Task: Set the Modulation / Constellation for Cable and satellite reception parameters to QPSK.
Action: Mouse moved to (125, 14)
Screenshot: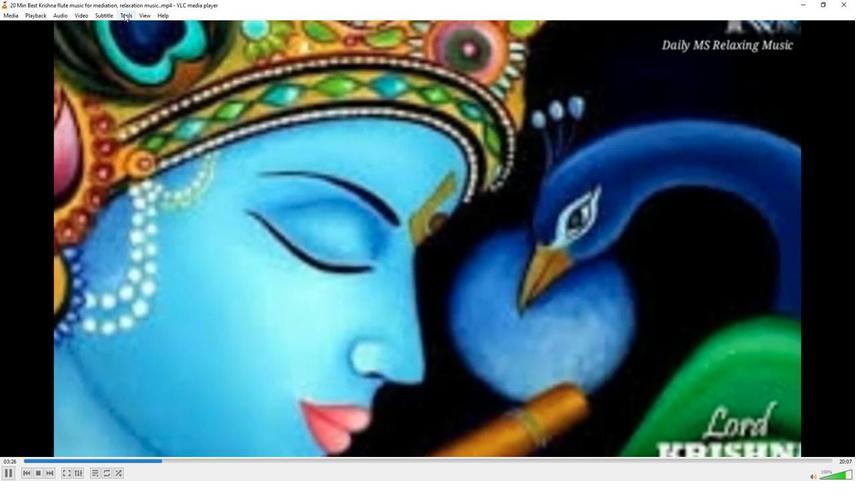 
Action: Mouse pressed left at (125, 14)
Screenshot: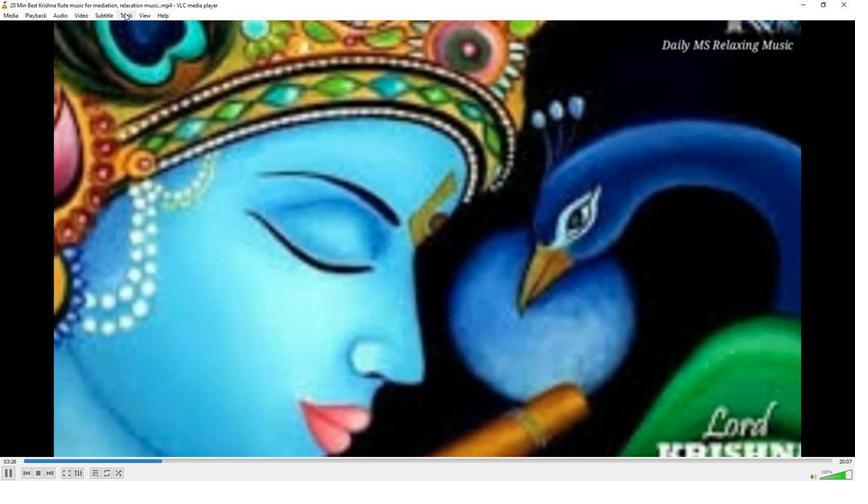 
Action: Mouse moved to (147, 121)
Screenshot: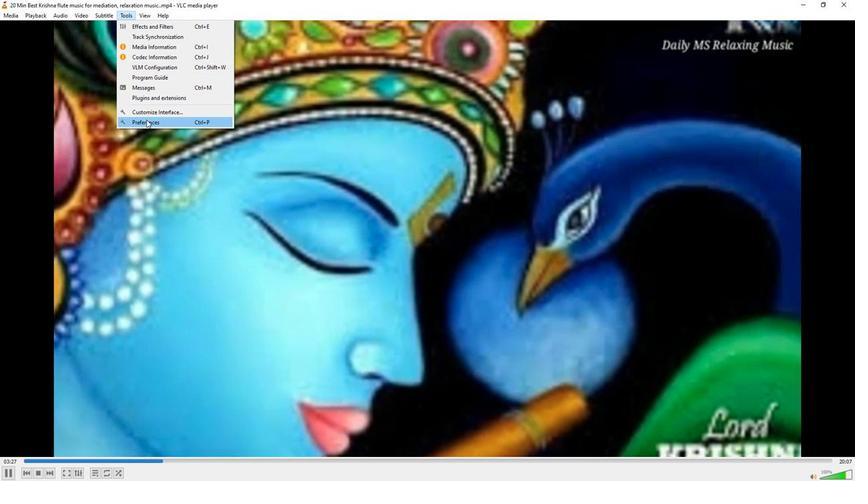 
Action: Mouse pressed left at (147, 121)
Screenshot: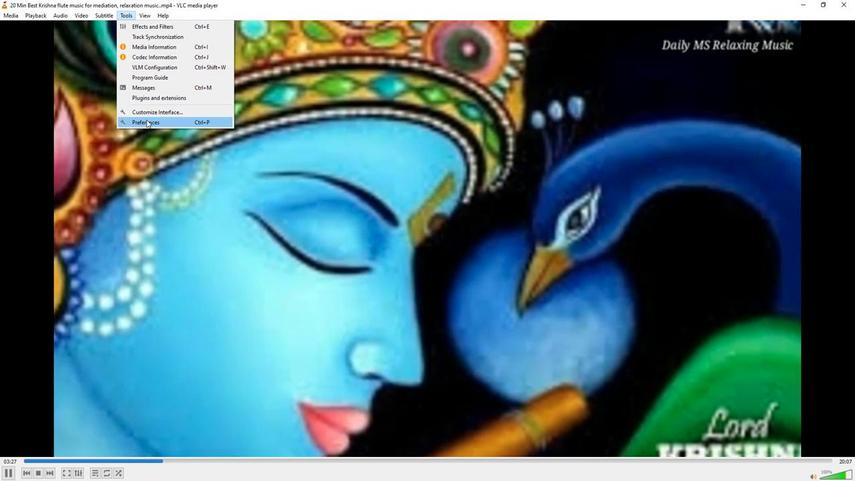 
Action: Mouse moved to (285, 396)
Screenshot: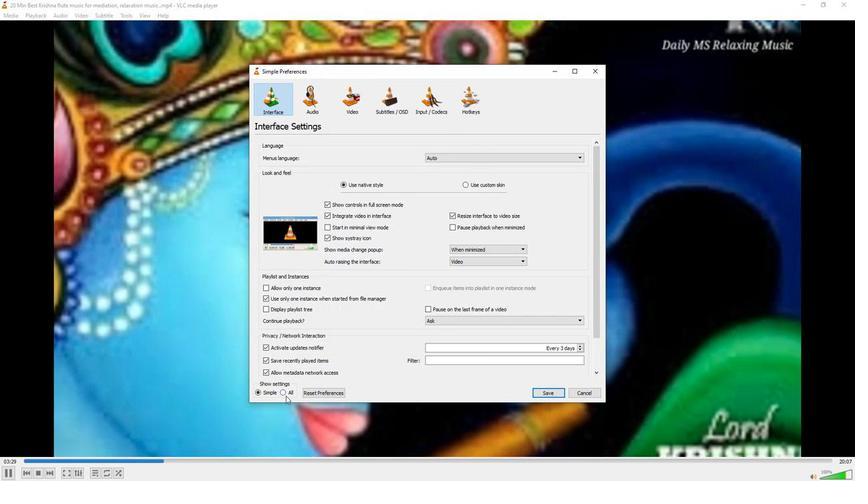 
Action: Mouse pressed left at (285, 396)
Screenshot: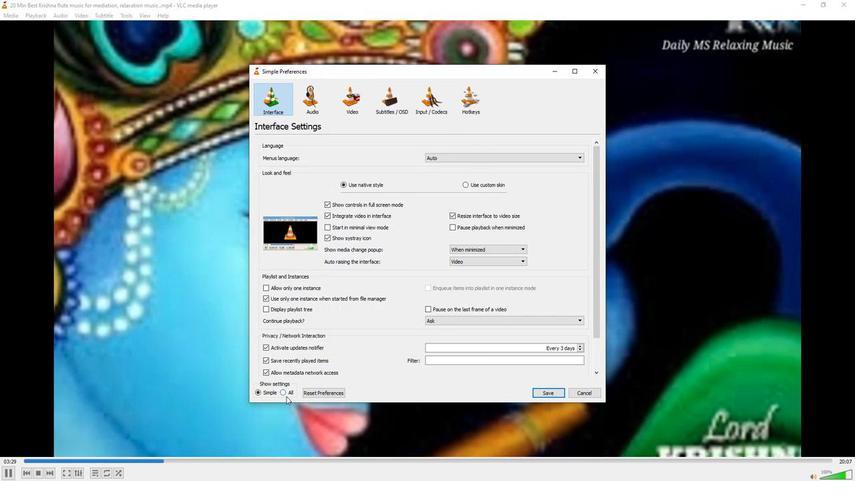 
Action: Mouse moved to (284, 393)
Screenshot: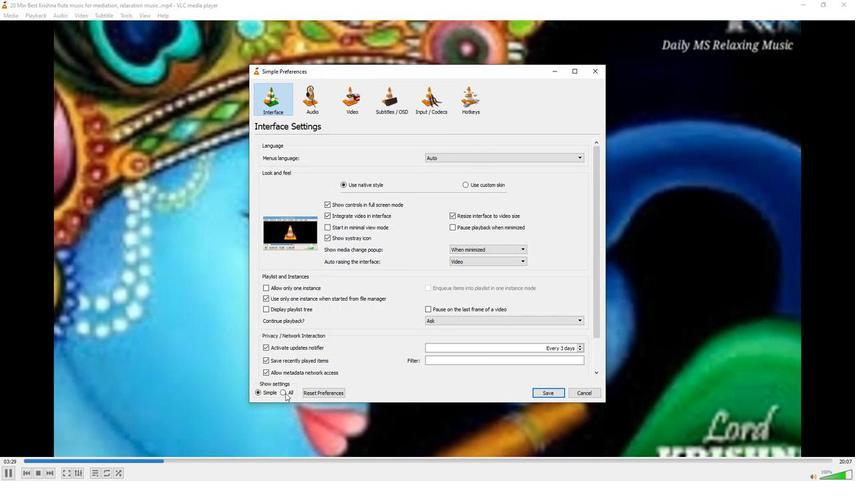 
Action: Mouse pressed left at (284, 393)
Screenshot: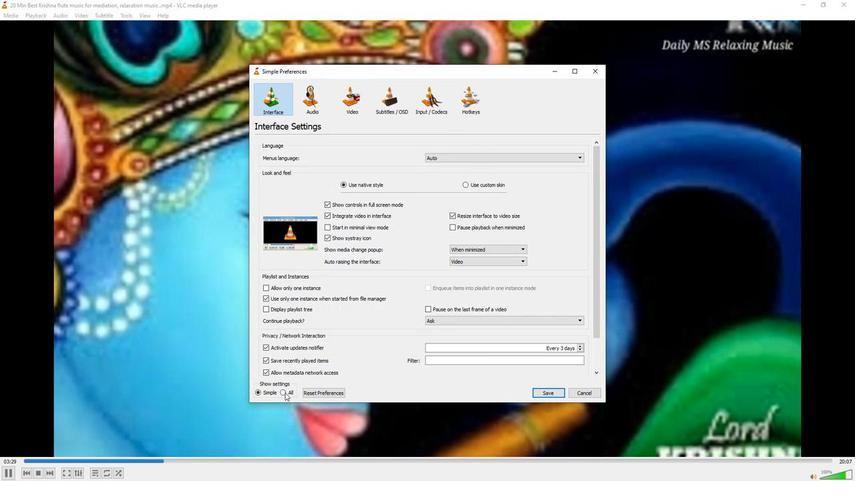 
Action: Mouse moved to (269, 244)
Screenshot: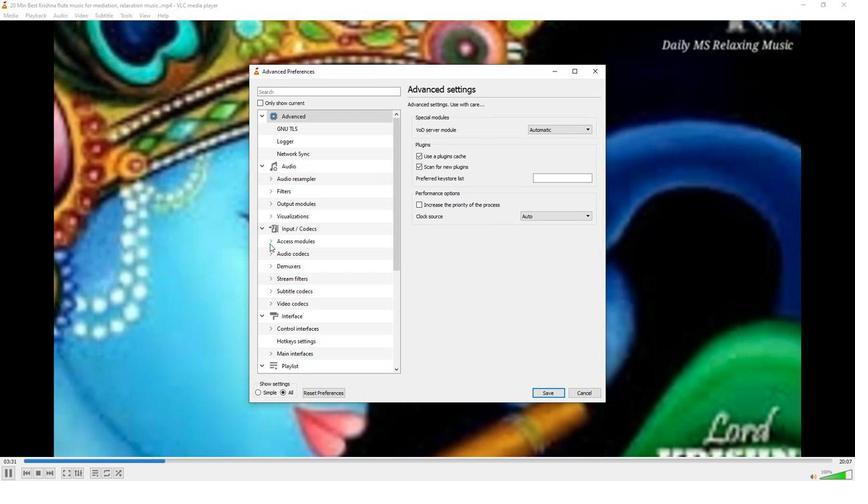 
Action: Mouse pressed left at (269, 244)
Screenshot: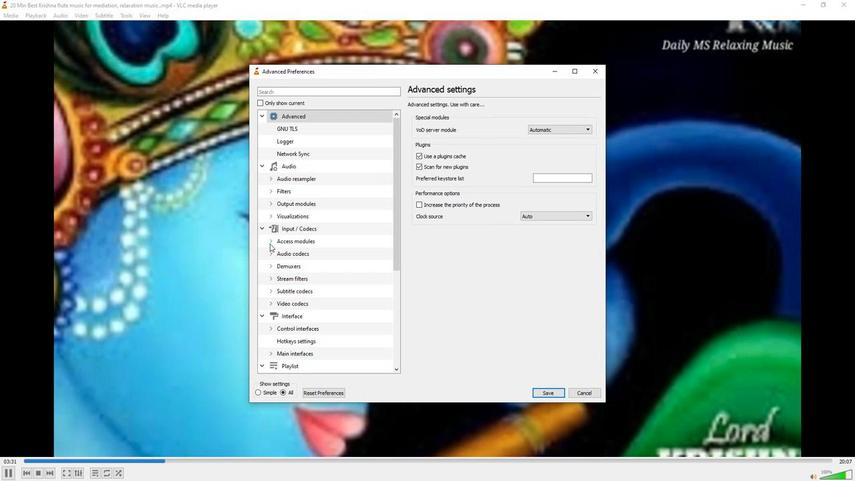 
Action: Mouse moved to (294, 316)
Screenshot: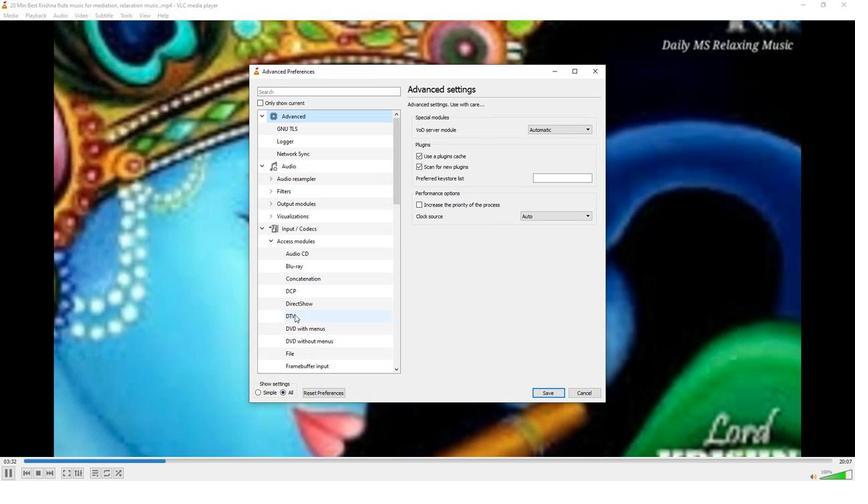 
Action: Mouse pressed left at (294, 316)
Screenshot: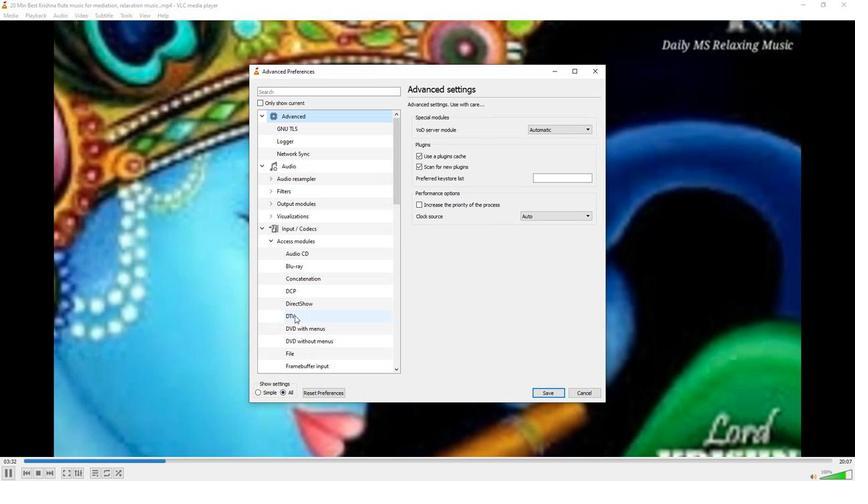 
Action: Mouse moved to (479, 307)
Screenshot: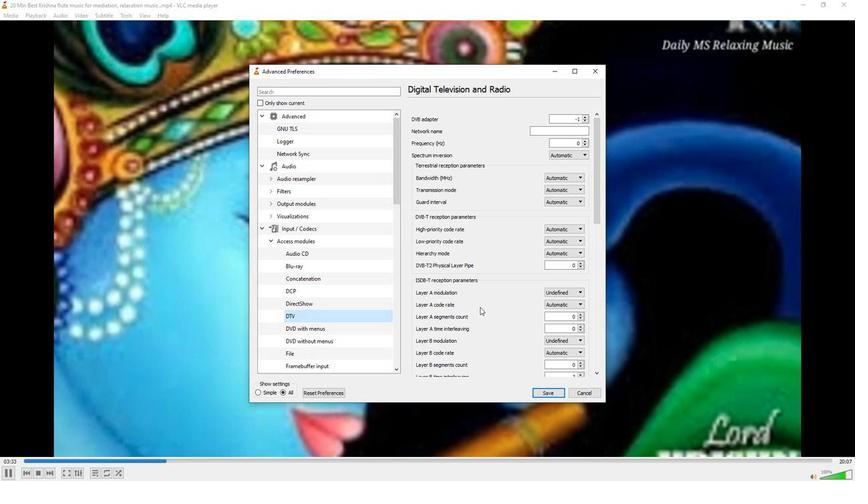
Action: Mouse scrolled (479, 307) with delta (0, 0)
Screenshot: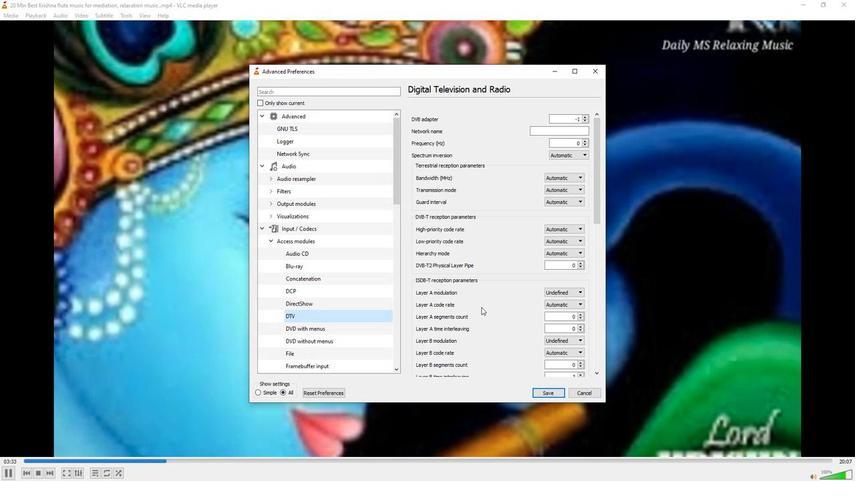 
Action: Mouse scrolled (479, 307) with delta (0, 0)
Screenshot: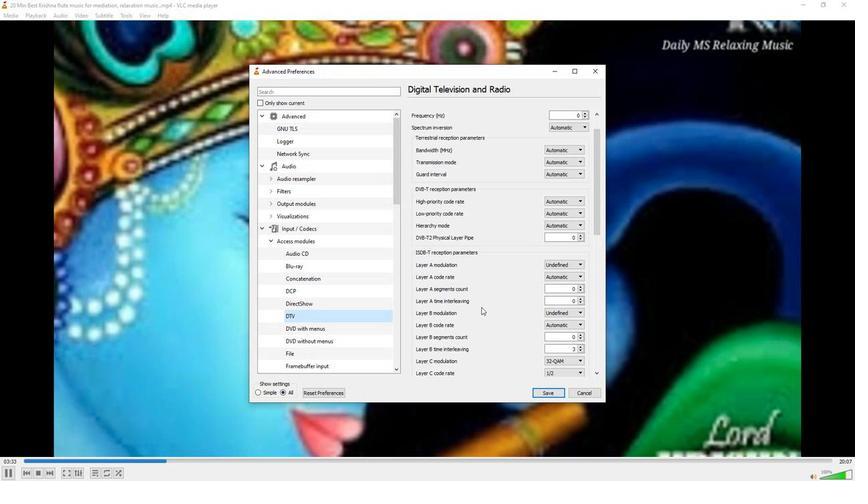
Action: Mouse scrolled (479, 307) with delta (0, 0)
Screenshot: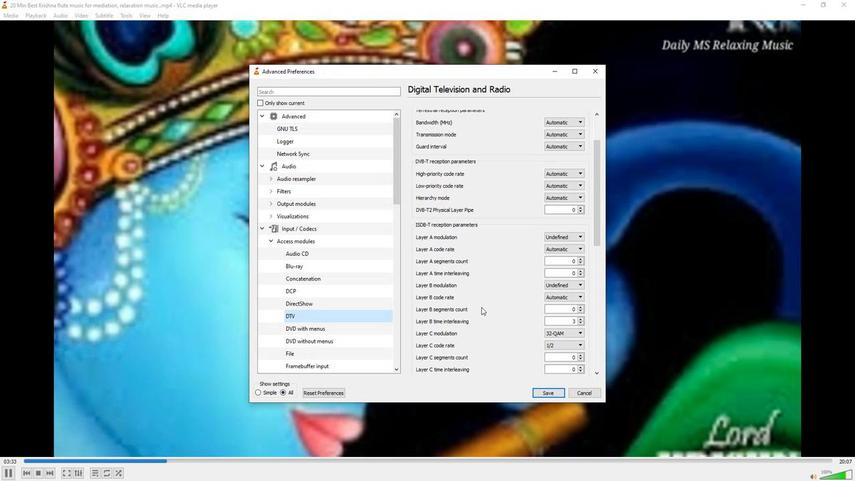 
Action: Mouse scrolled (479, 307) with delta (0, 0)
Screenshot: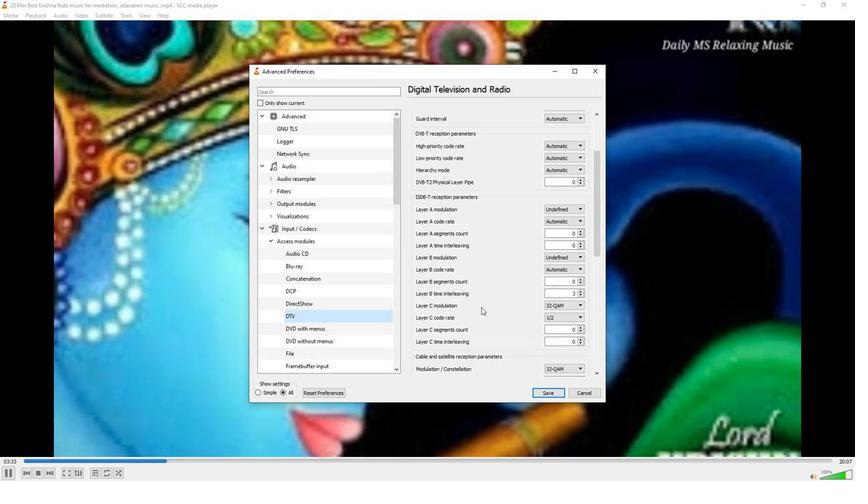 
Action: Mouse scrolled (479, 307) with delta (0, 0)
Screenshot: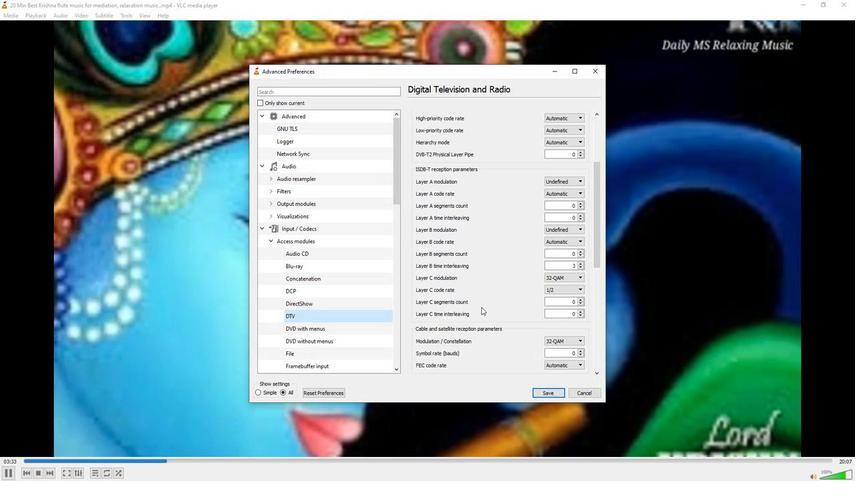 
Action: Mouse scrolled (479, 307) with delta (0, 0)
Screenshot: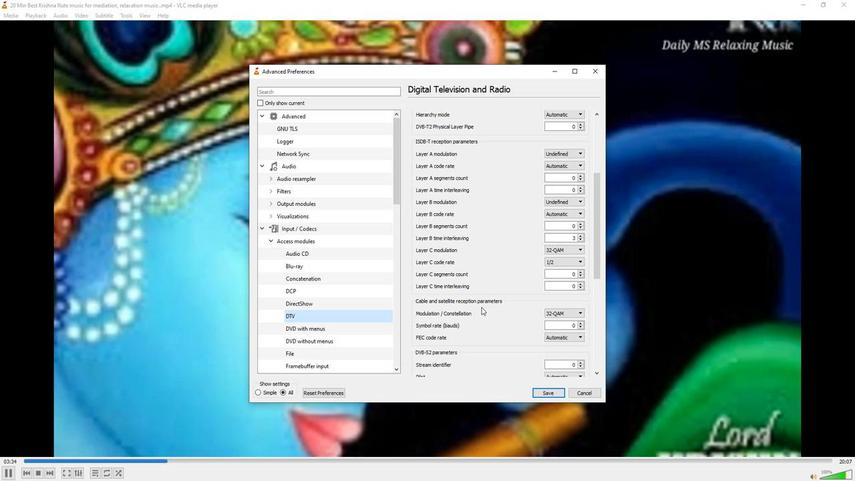 
Action: Mouse moved to (564, 285)
Screenshot: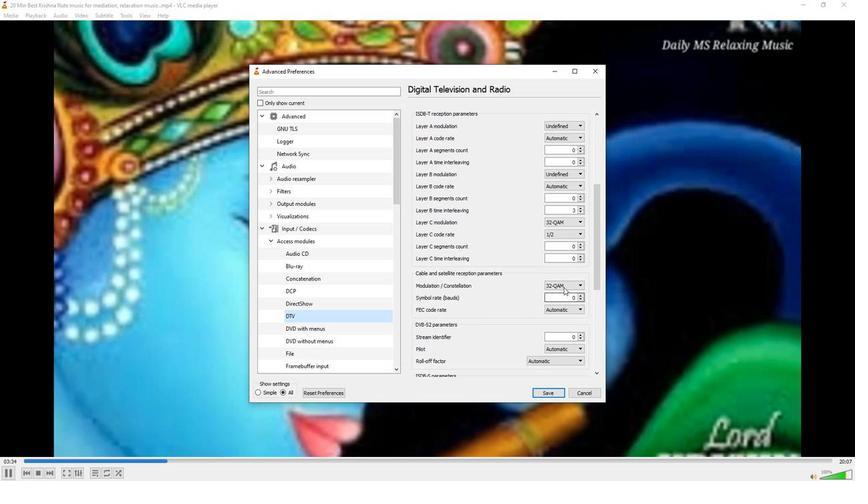 
Action: Mouse pressed left at (564, 285)
Screenshot: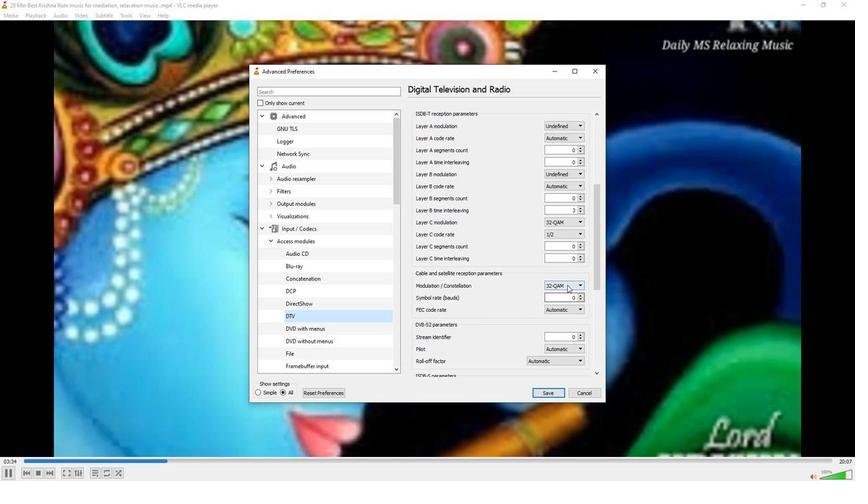 
Action: Mouse moved to (564, 301)
Screenshot: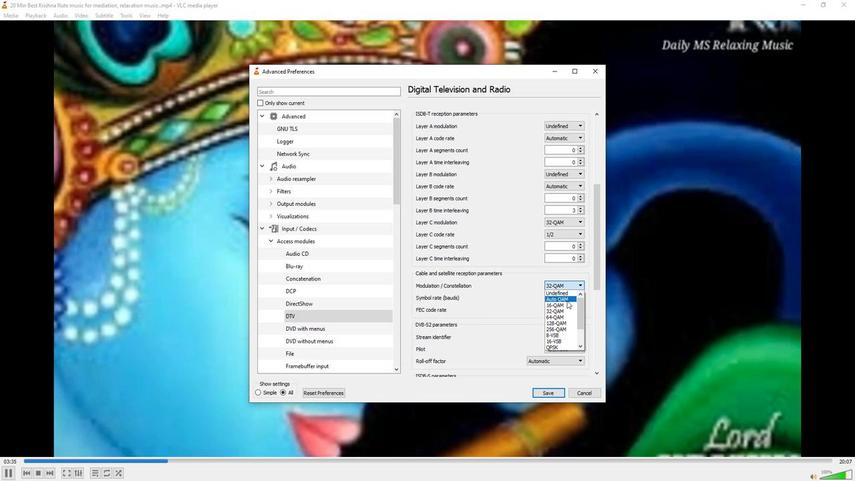 
Action: Mouse scrolled (564, 301) with delta (0, 0)
Screenshot: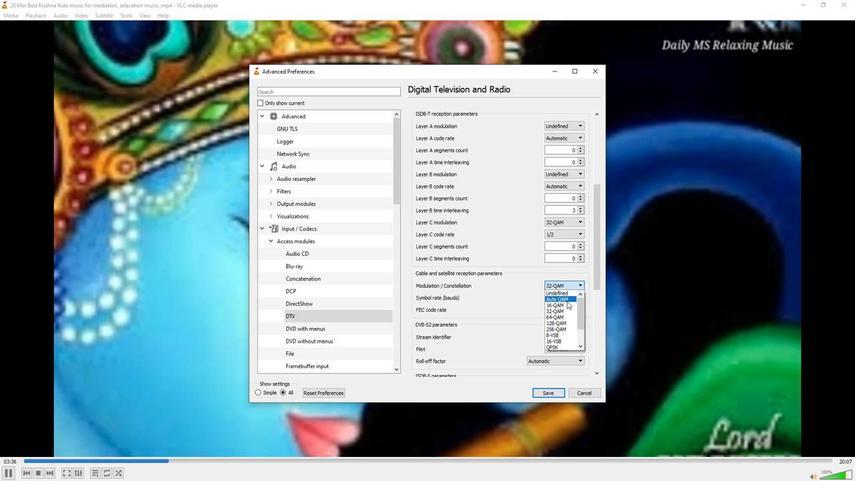 
Action: Mouse scrolled (564, 301) with delta (0, 0)
Screenshot: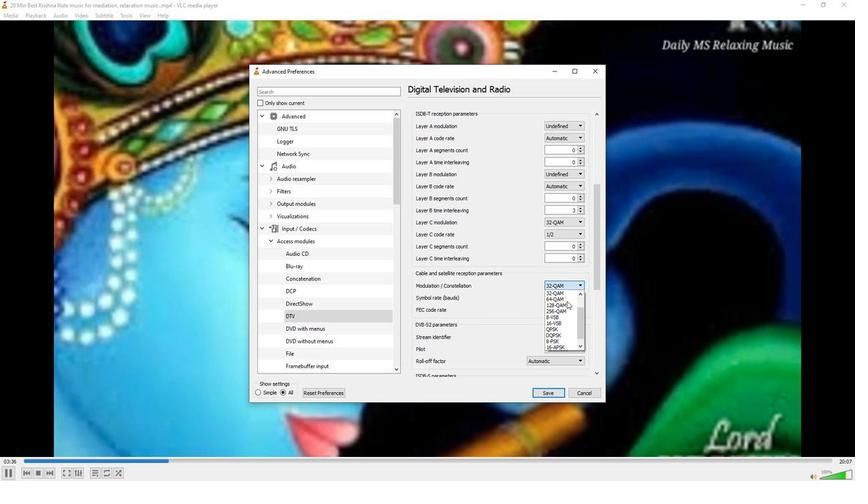 
Action: Mouse moved to (557, 324)
Screenshot: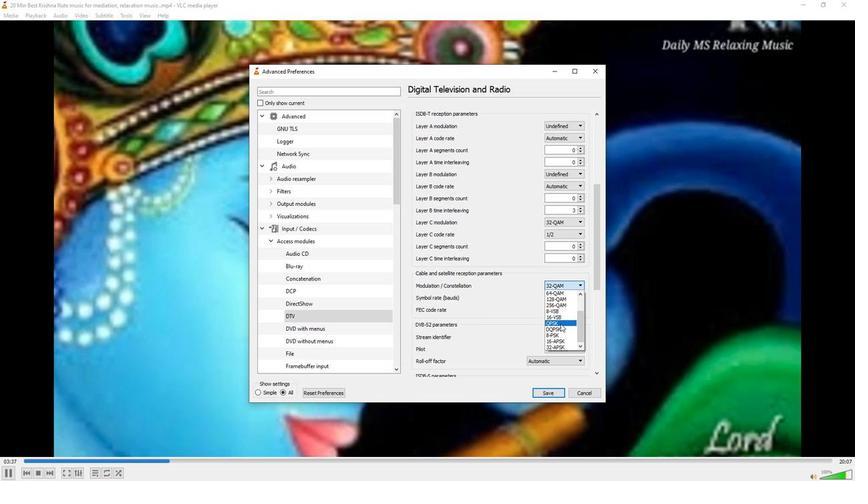 
Action: Mouse pressed left at (557, 324)
Screenshot: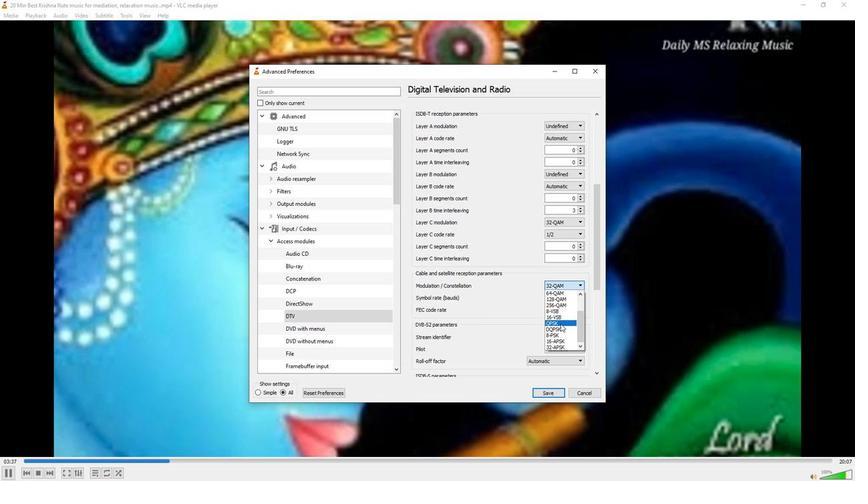 
Action: Mouse moved to (480, 306)
Screenshot: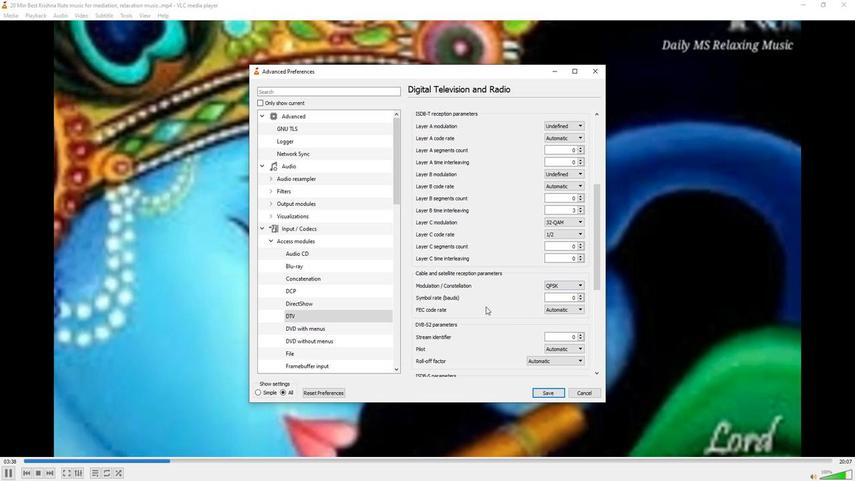 
